 Task: Add an event with the title Client Appreciation Luncheon and Relationship Building, date '2023/11/10', time 7:50 AM to 9:50 AMand add a description: Reviewing the campaign's budget allocation and resource utilization to determine if they were optimized and aligned with the campaign goals. This includes evaluating the cost-effectiveness of various marketing activities and identifying opportunities for cost reduction or reallocation.Select event color  Sage . Add location for the event as: Rotterdam, Netherlands, logged in from the account softage.4@softage.netand send the event invitation to softage.10@softage.net and softage.1@softage.net. Set a reminder for the event Doesn't repeat
Action: Mouse moved to (80, 99)
Screenshot: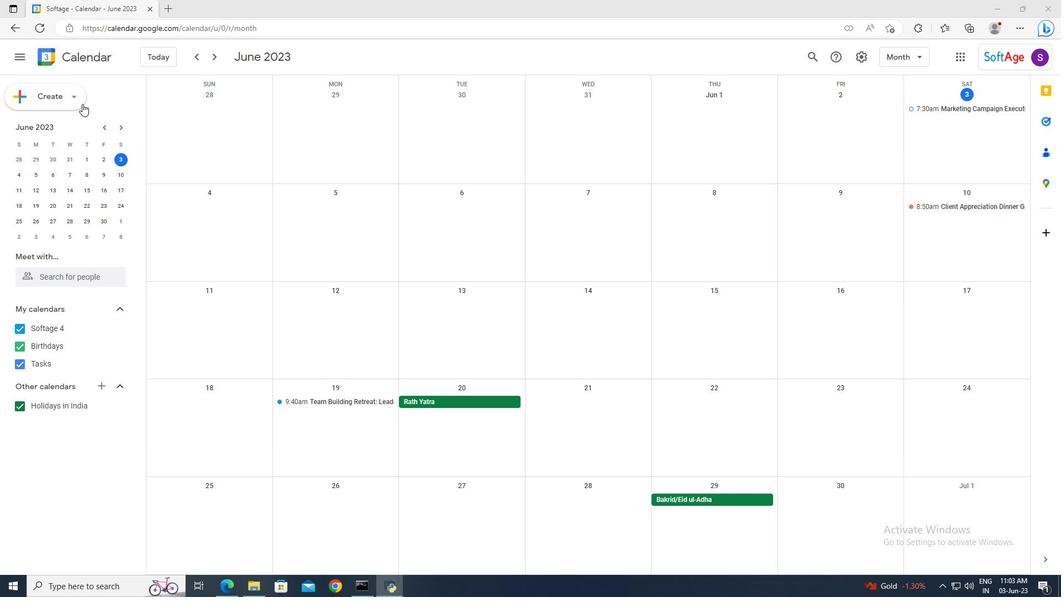 
Action: Mouse pressed left at (80, 99)
Screenshot: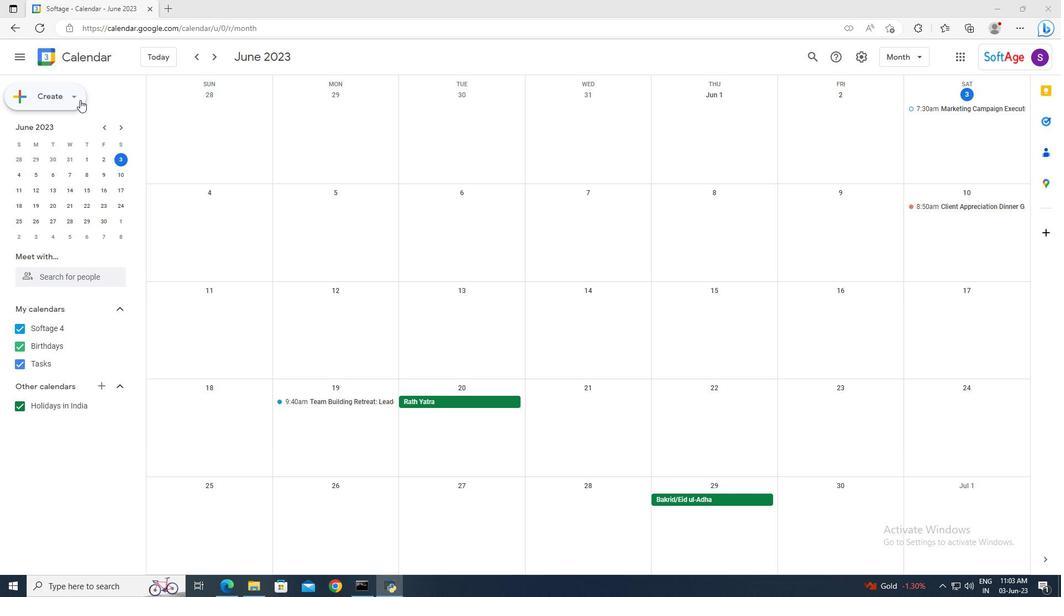 
Action: Mouse moved to (80, 125)
Screenshot: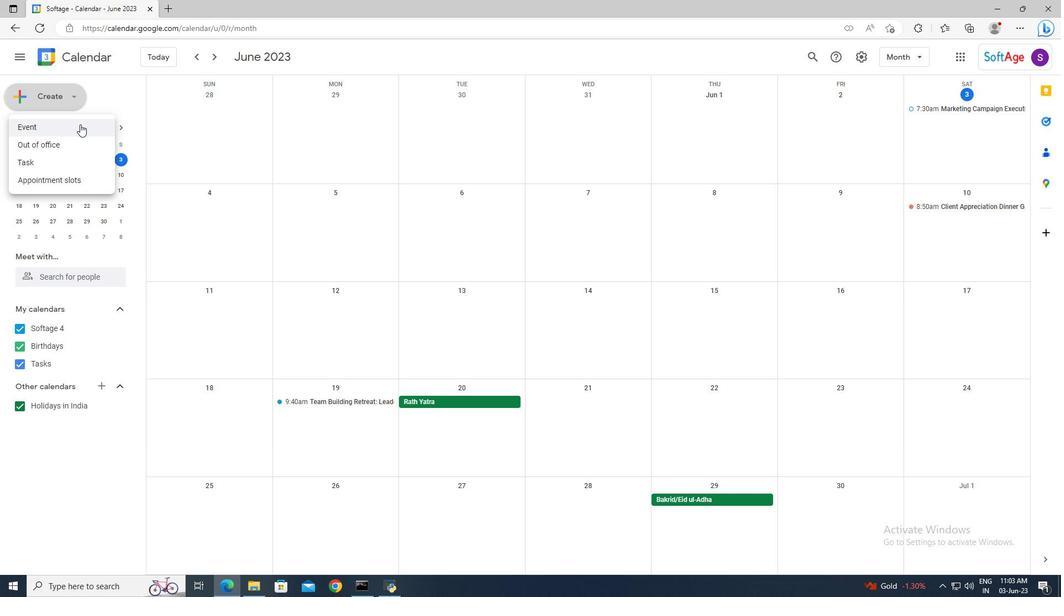 
Action: Mouse pressed left at (80, 125)
Screenshot: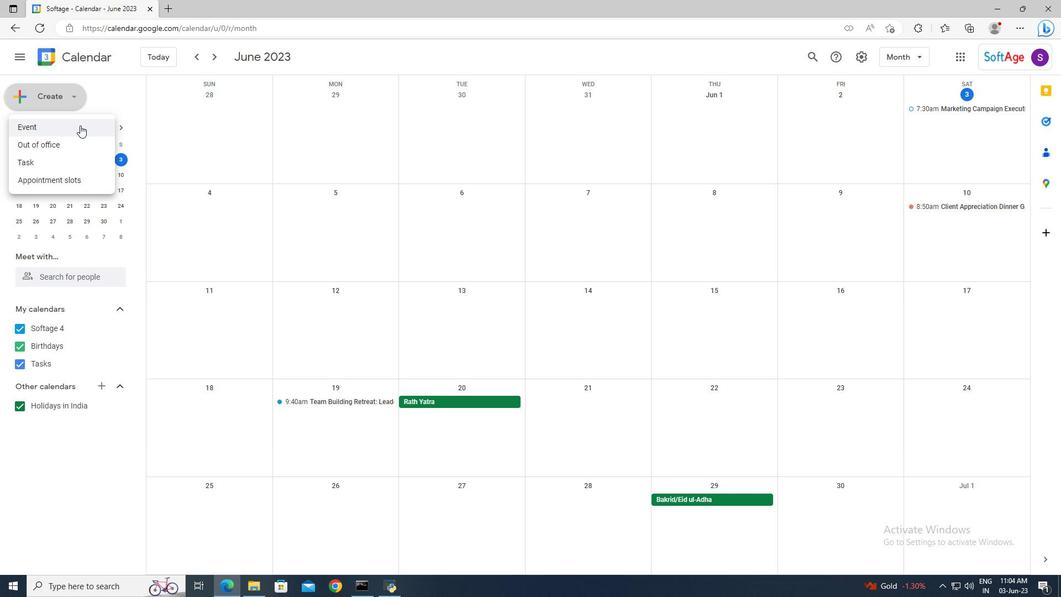 
Action: Mouse moved to (797, 368)
Screenshot: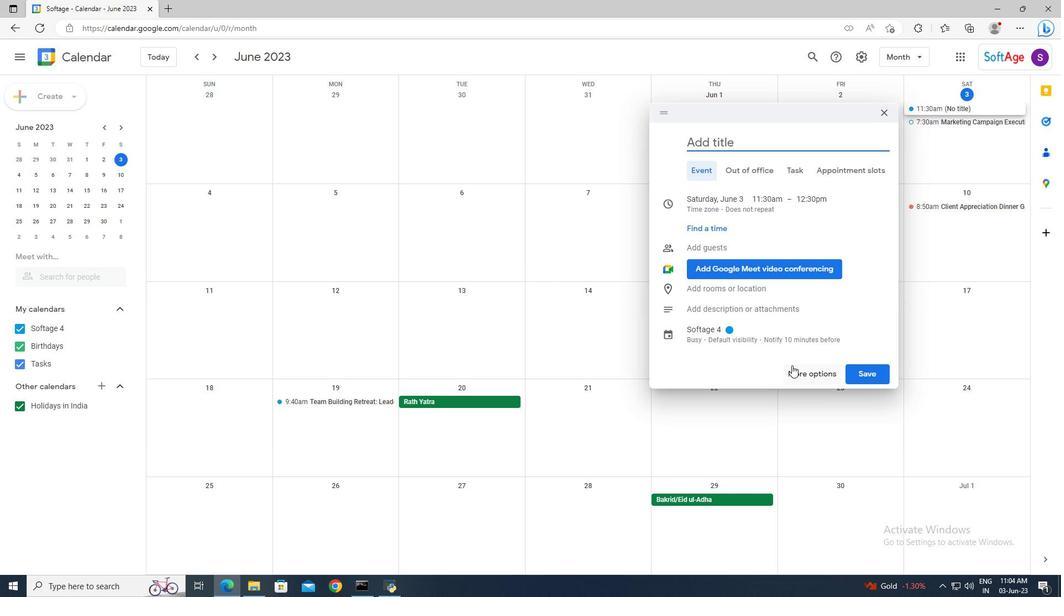 
Action: Mouse pressed left at (797, 368)
Screenshot: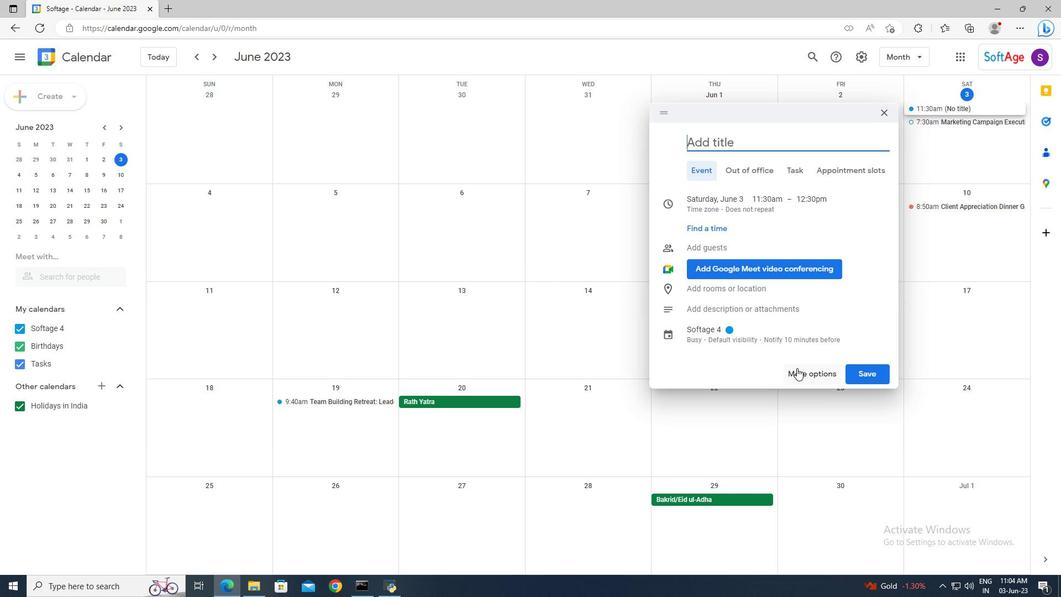 
Action: Mouse moved to (338, 66)
Screenshot: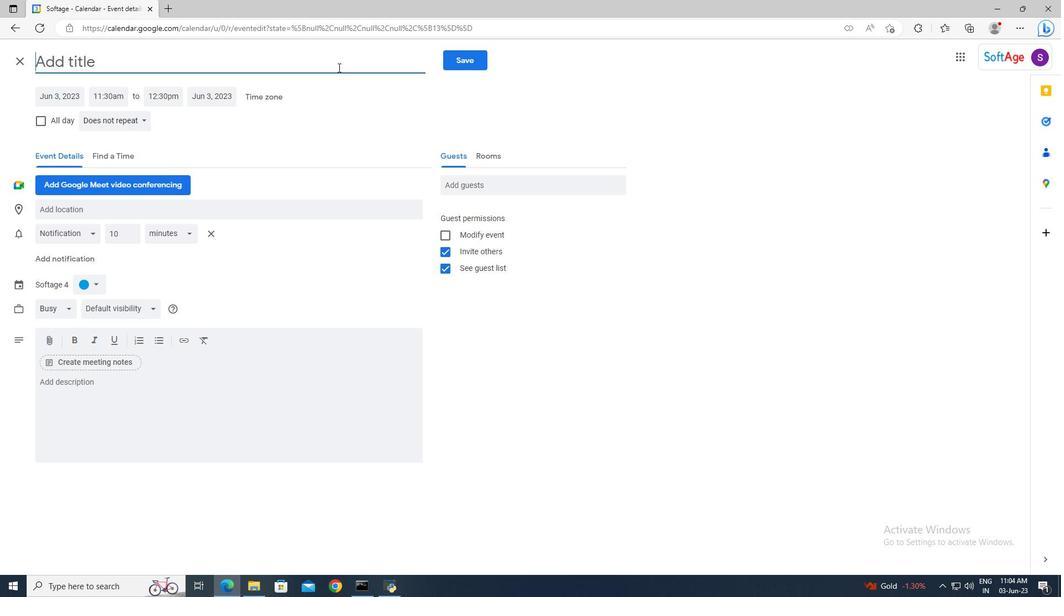 
Action: Mouse pressed left at (338, 66)
Screenshot: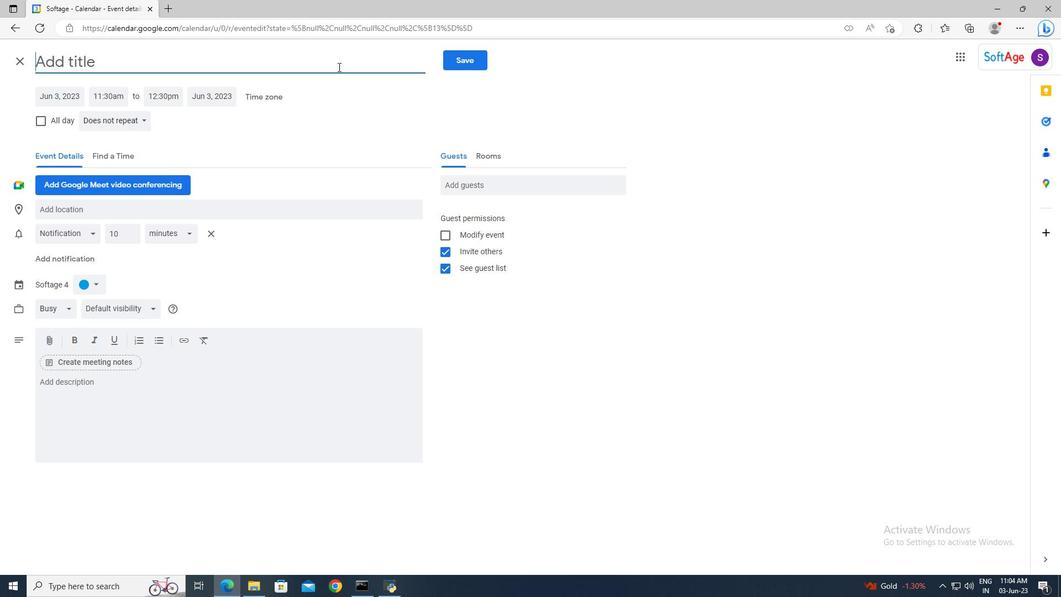 
Action: Key pressed <Key.shift>Client<Key.space><Key.shift>Apr<Key.backspace>preciation<Key.space><Key.shift>Lunceon<Key.backspace><Key.backspace><Key.backspace>heon<Key.space>and<Key.space><Key.shift>Relationship<Key.space><Key.shift>Building
Screenshot: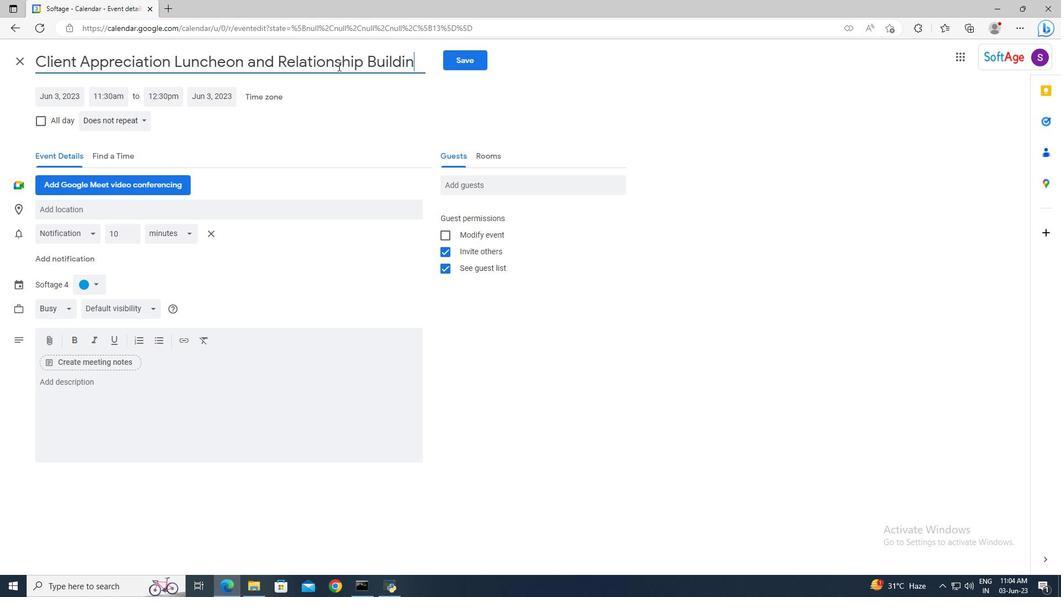 
Action: Mouse moved to (81, 91)
Screenshot: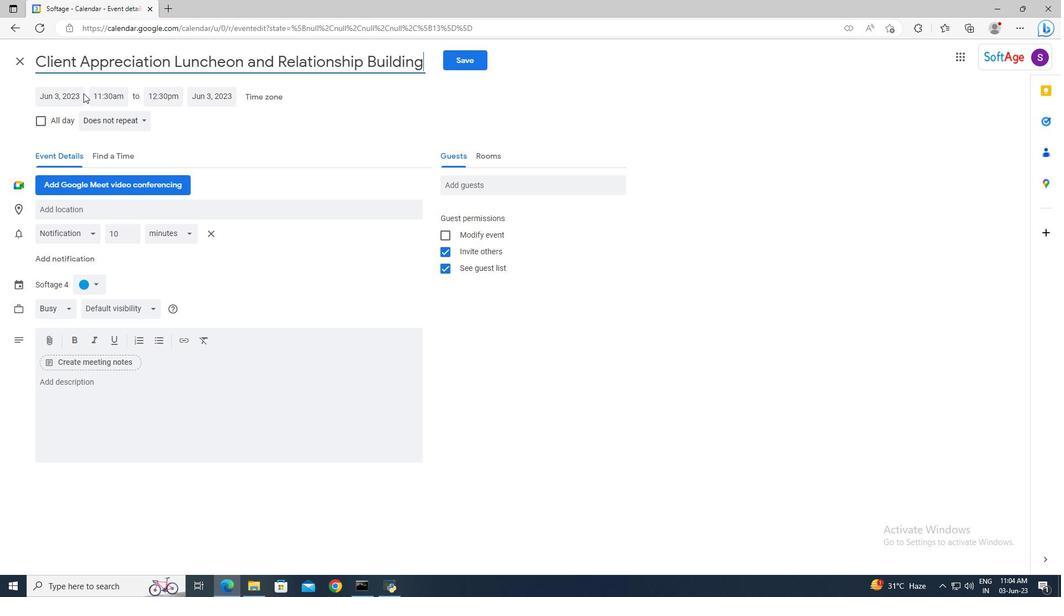 
Action: Mouse pressed left at (81, 91)
Screenshot: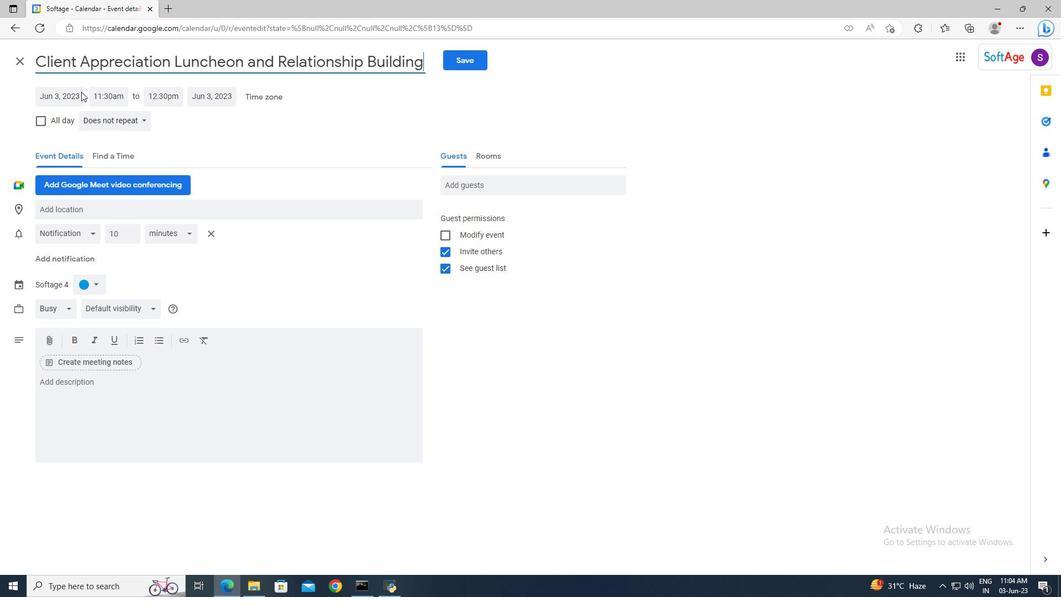 
Action: Mouse moved to (177, 119)
Screenshot: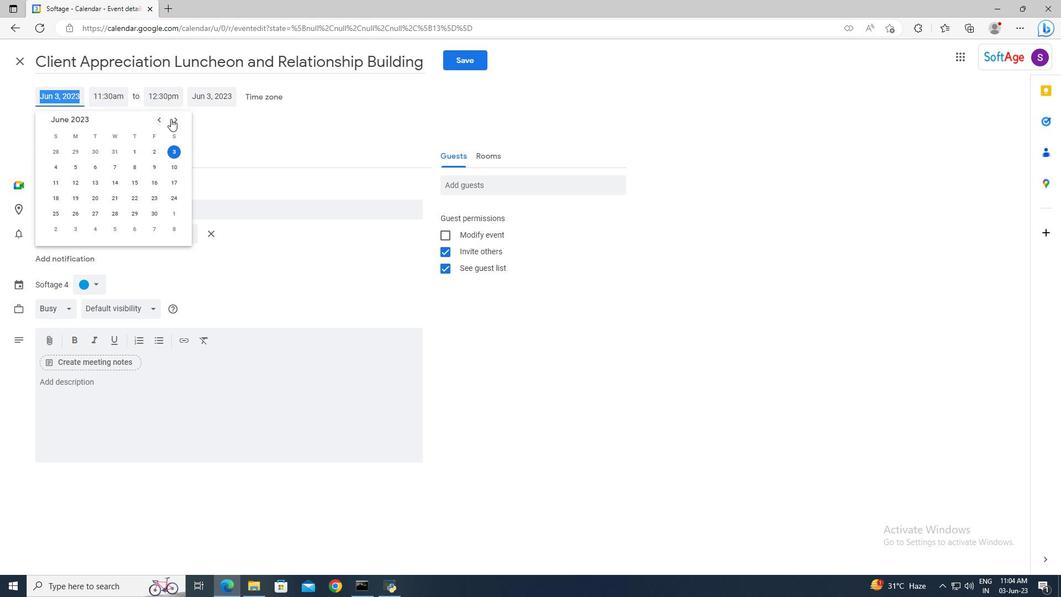 
Action: Mouse pressed left at (177, 119)
Screenshot: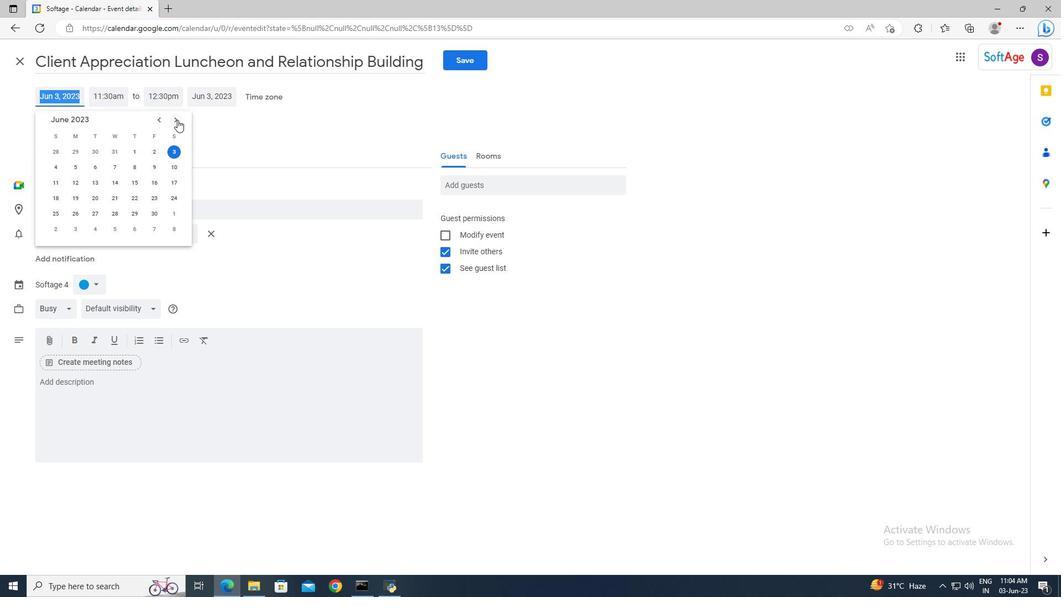 
Action: Mouse pressed left at (177, 119)
Screenshot: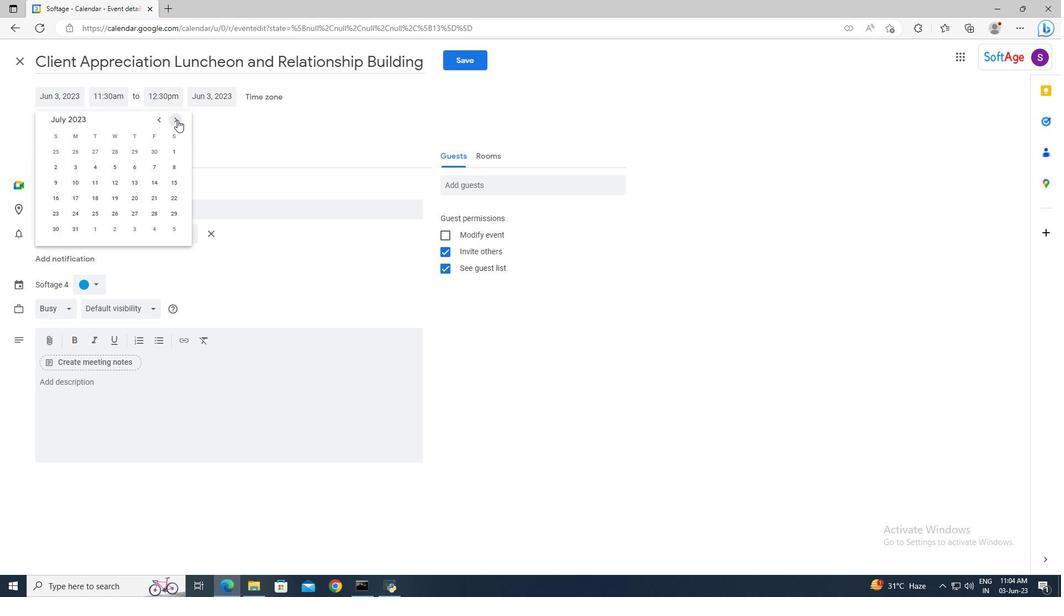 
Action: Mouse pressed left at (177, 119)
Screenshot: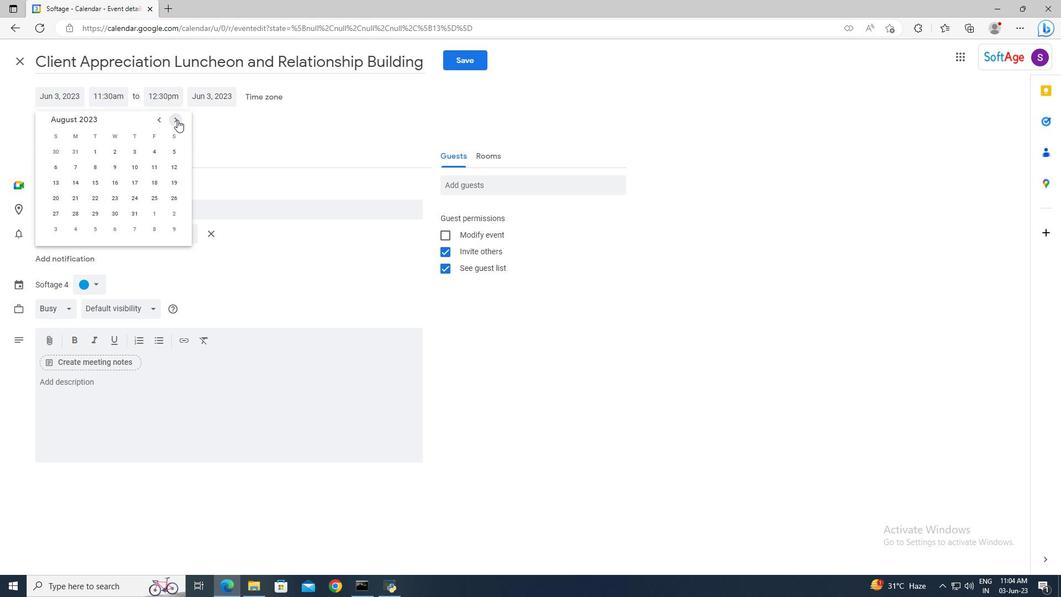 
Action: Mouse pressed left at (177, 119)
Screenshot: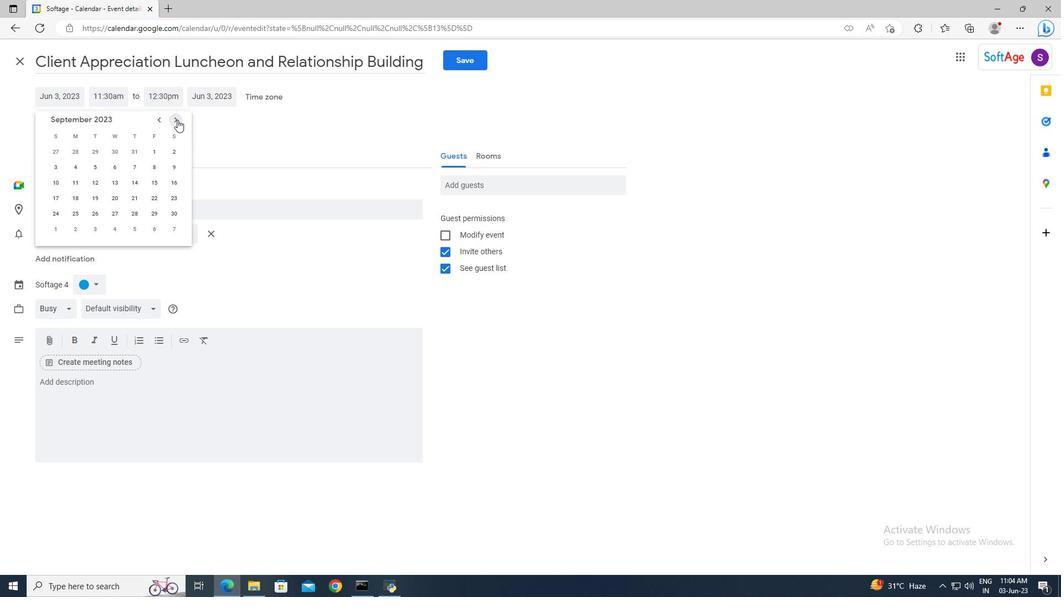 
Action: Mouse pressed left at (177, 119)
Screenshot: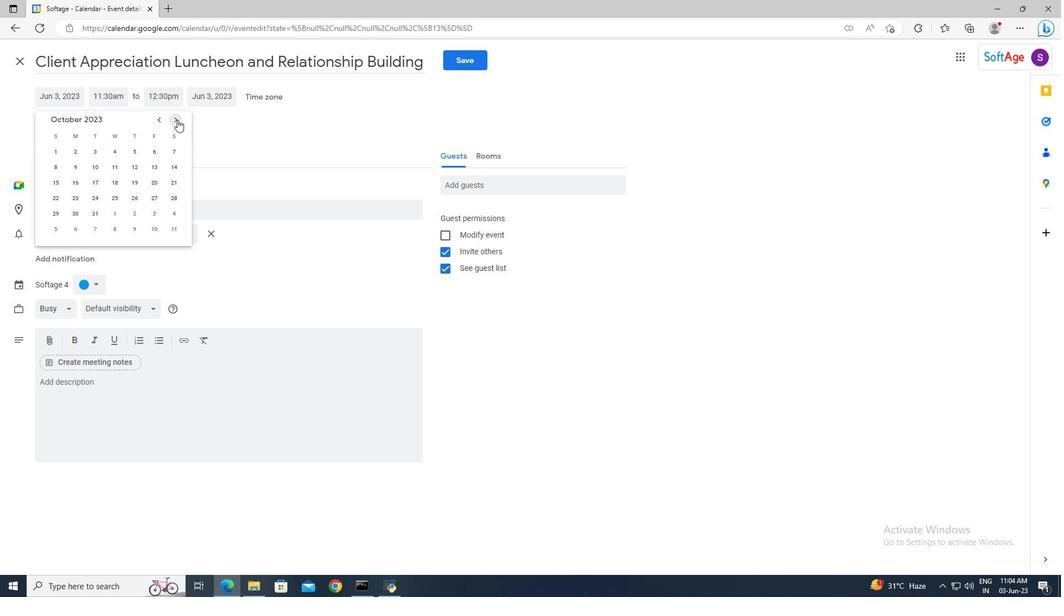 
Action: Mouse moved to (155, 162)
Screenshot: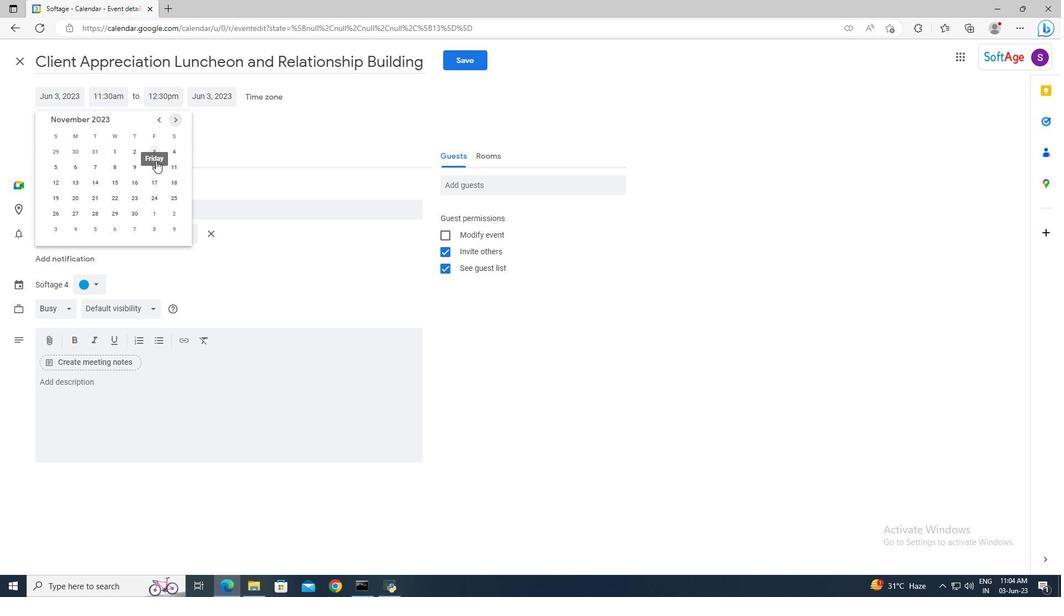
Action: Mouse pressed left at (155, 162)
Screenshot: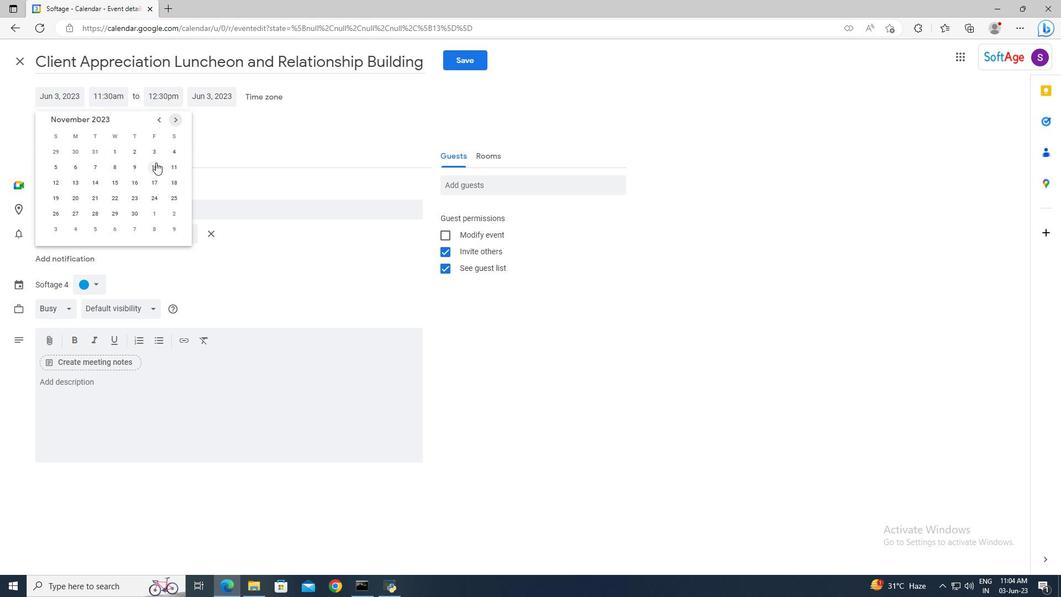 
Action: Mouse moved to (119, 97)
Screenshot: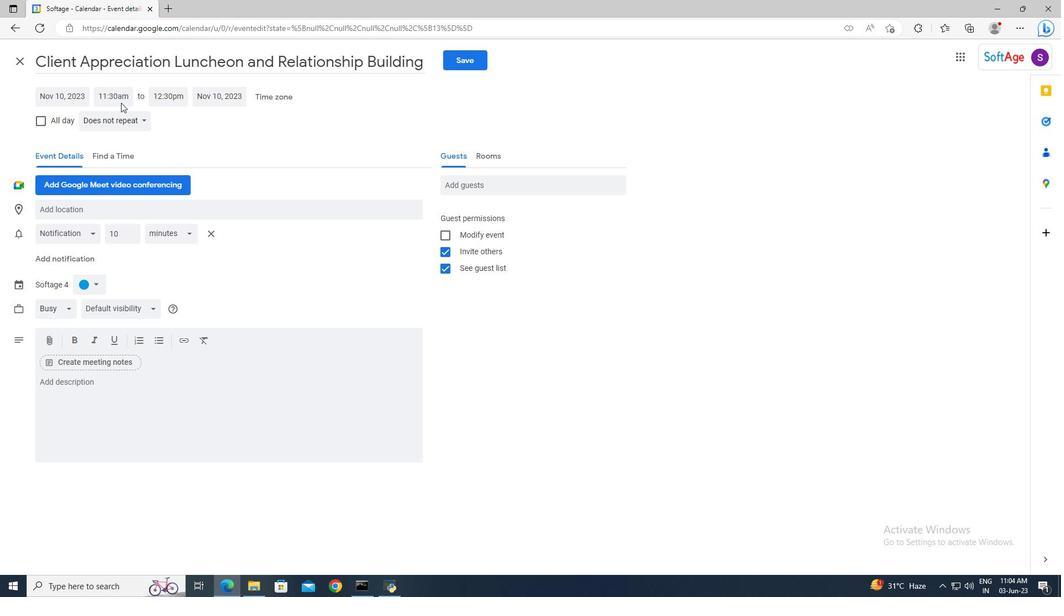 
Action: Mouse pressed left at (119, 97)
Screenshot: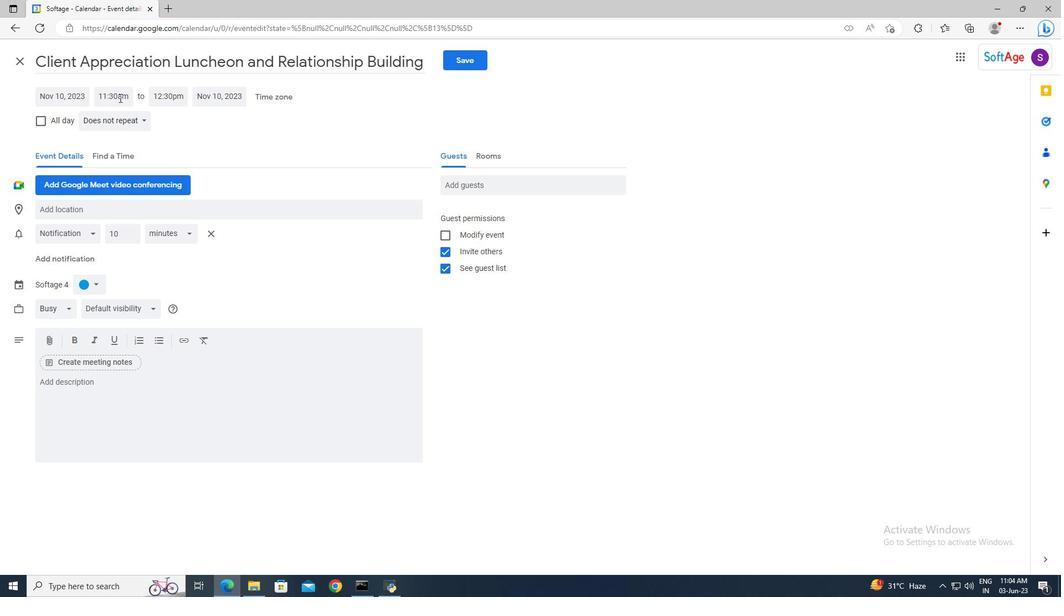 
Action: Key pressed 7<Key.shift>:50am<Key.enter><Key.tab>9<Key.shift>:50<Key.enter>
Screenshot: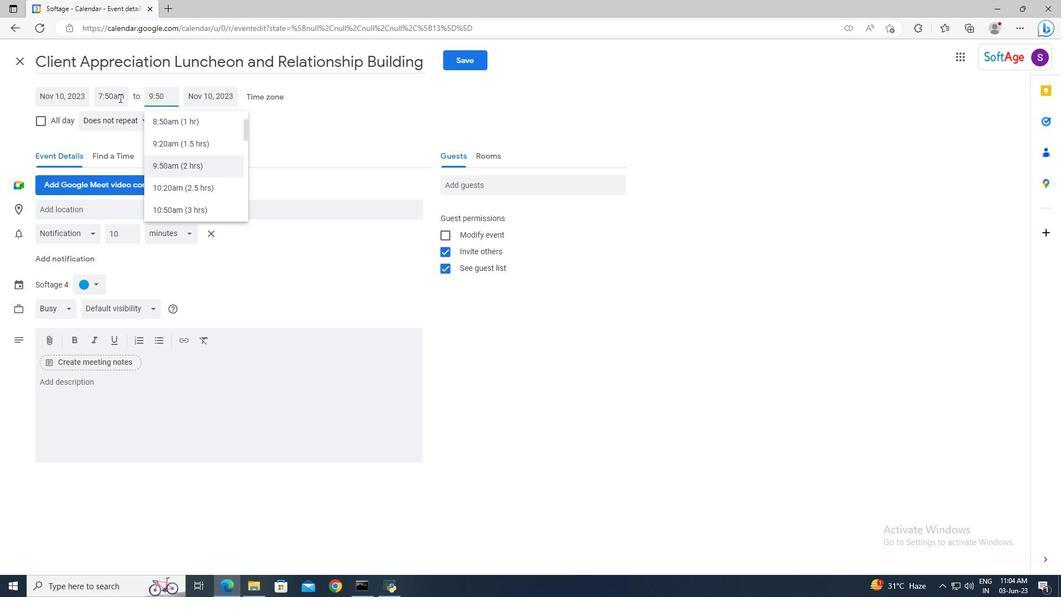 
Action: Mouse moved to (140, 385)
Screenshot: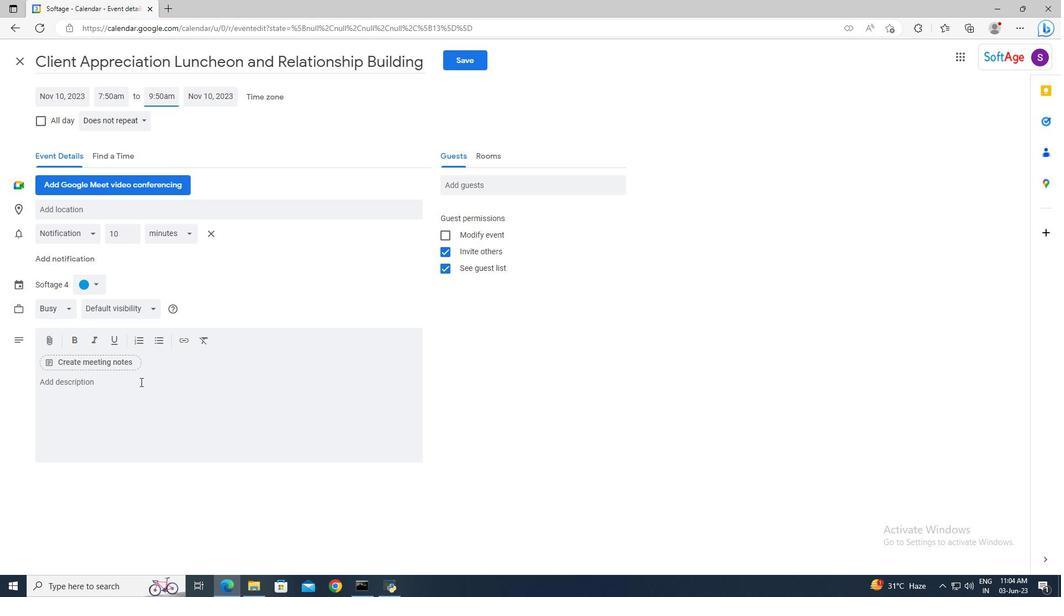 
Action: Mouse pressed left at (140, 385)
Screenshot: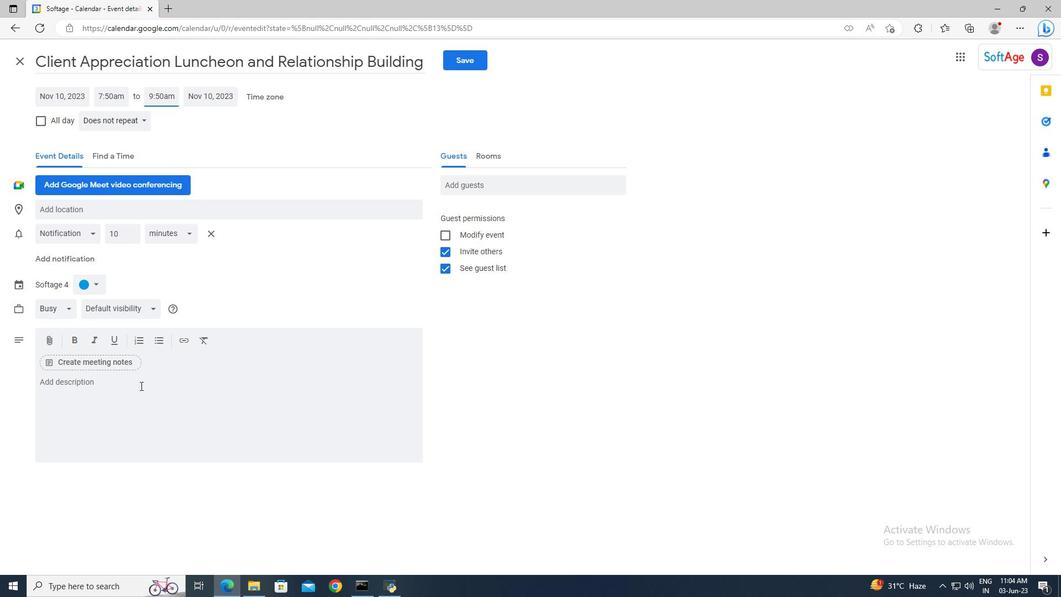 
Action: Mouse moved to (140, 385)
Screenshot: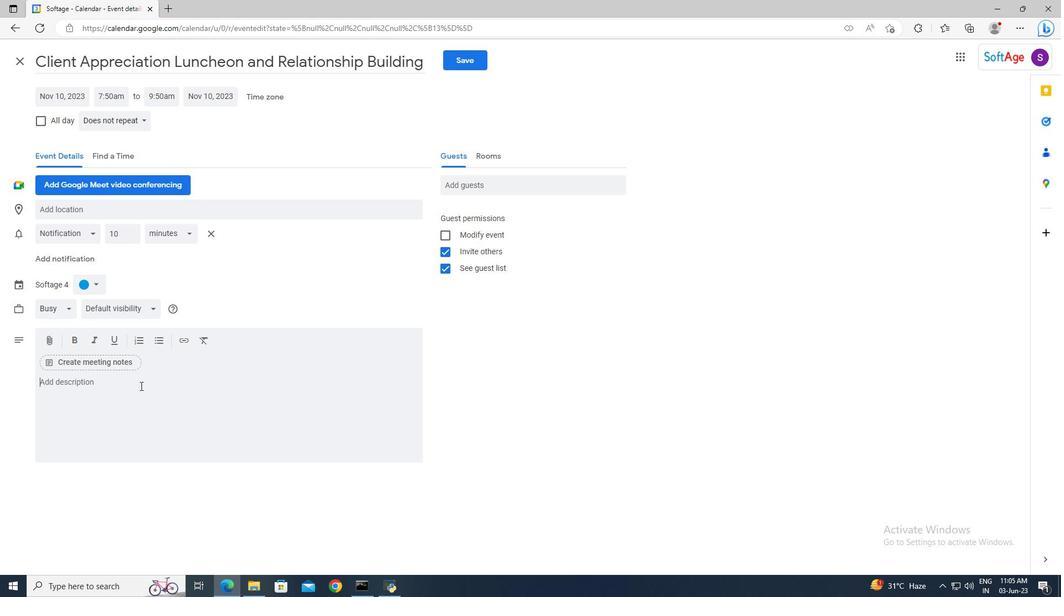 
Action: Key pressed <Key.shift>Reviewing<Key.space>the<Key.space>campaign's<Key.space>budget<Key.space>allocation<Key.space>and<Key.space>resource<Key.space>utilization<Key.space>to<Key.space>determine<Key.space>if<Key.space>they<Key.space>were<Key.space>optimized<Key.space>and<Key.space>aligned<Key.space>with<Key.space>the<Key.space>campaign<Key.space>goals.<Key.space><Key.shift>This<Key.space>includes<Key.space>evaluating<Key.space>the<Key.space>cost-effectiveness<Key.space>of<Key.space>various<Key.space>marketing<Key.space>activities<Key.space>and<Key.space>identifying<Key.space>opportunities<Key.space>for<Key.space>cost<Key.space>reduction<Key.space>or<Key.space>reallocation.
Screenshot: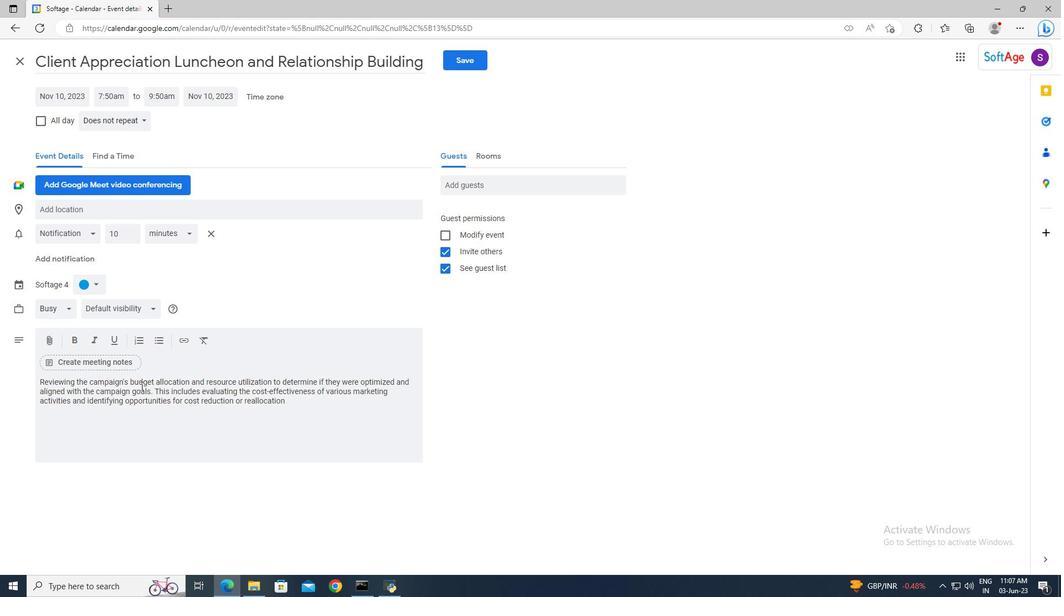 
Action: Mouse moved to (98, 281)
Screenshot: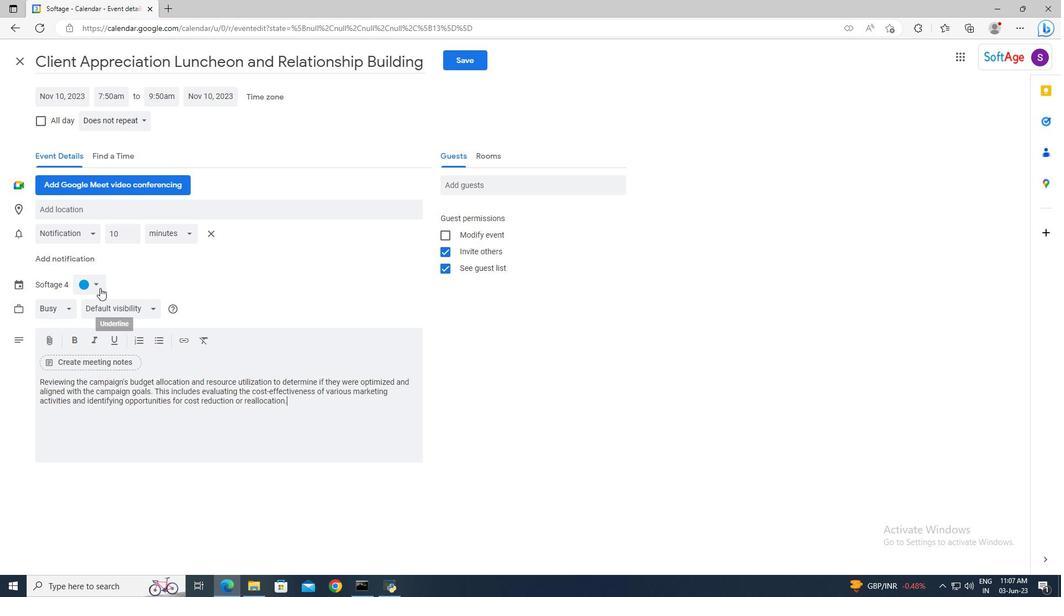 
Action: Mouse pressed left at (98, 281)
Screenshot: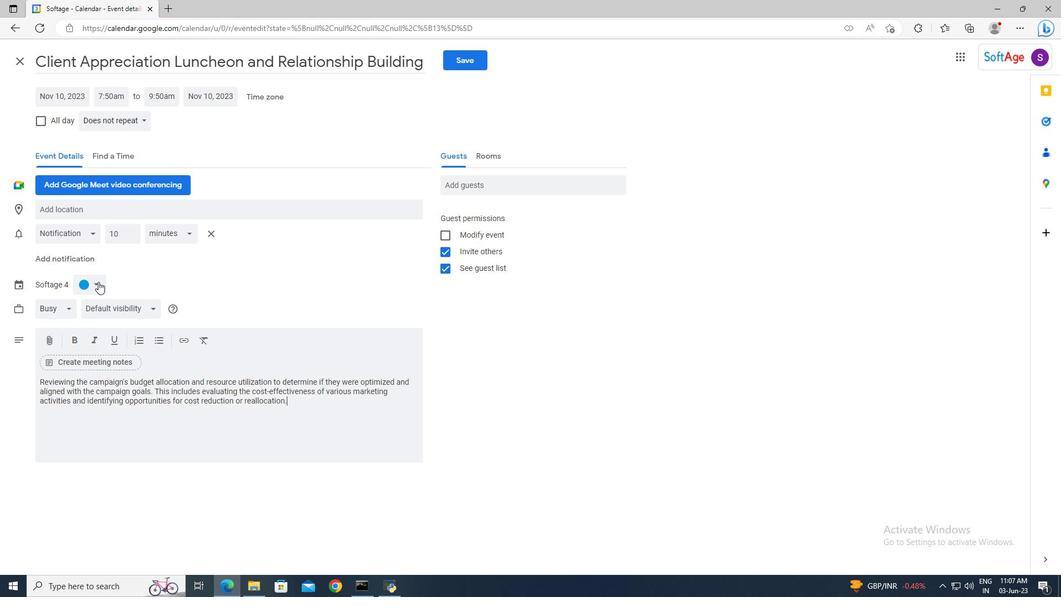 
Action: Mouse moved to (84, 312)
Screenshot: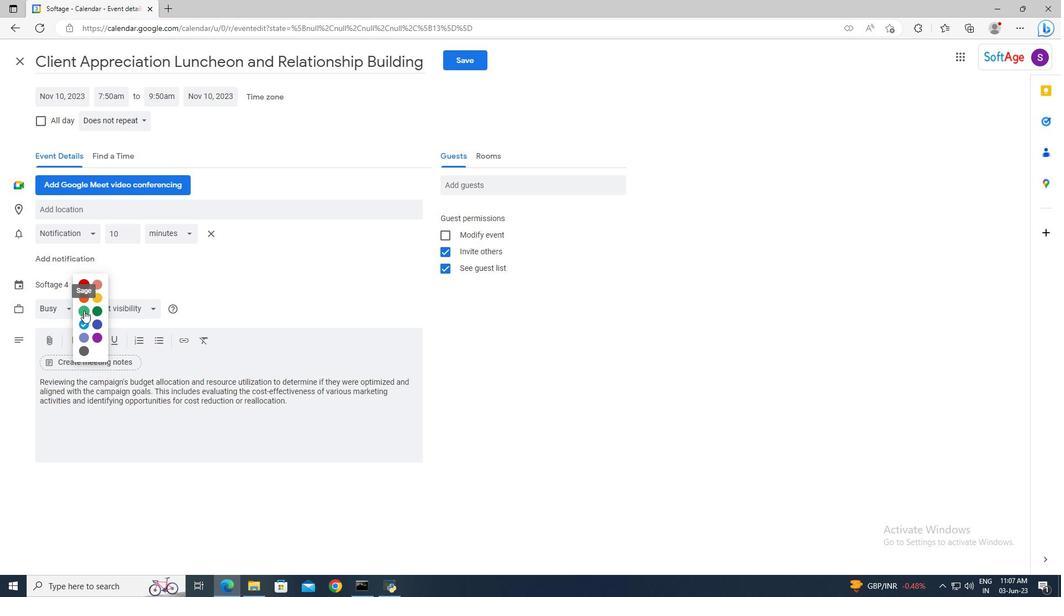 
Action: Mouse pressed left at (84, 312)
Screenshot: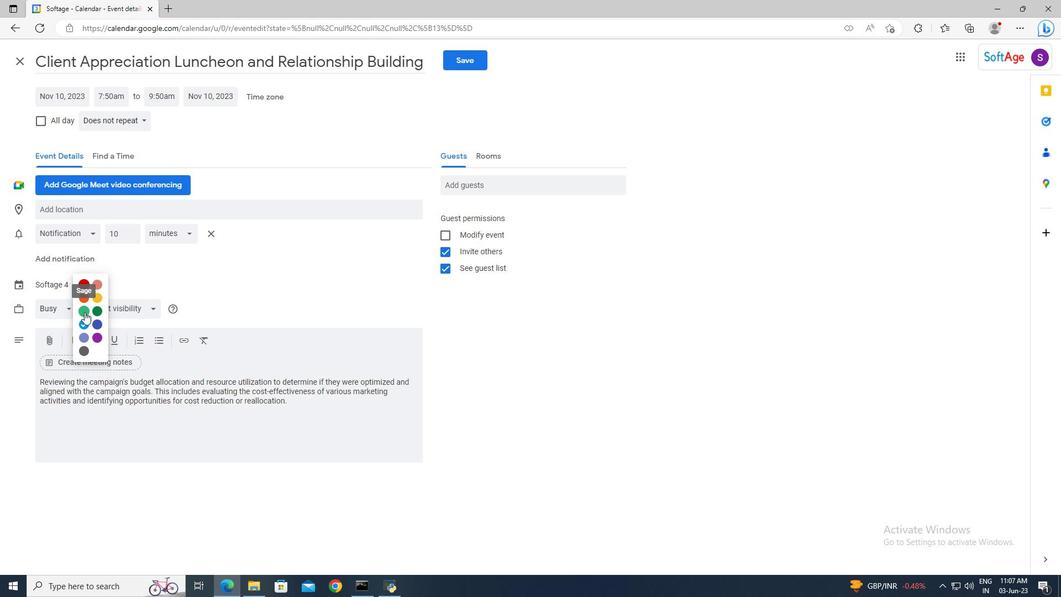 
Action: Mouse moved to (95, 208)
Screenshot: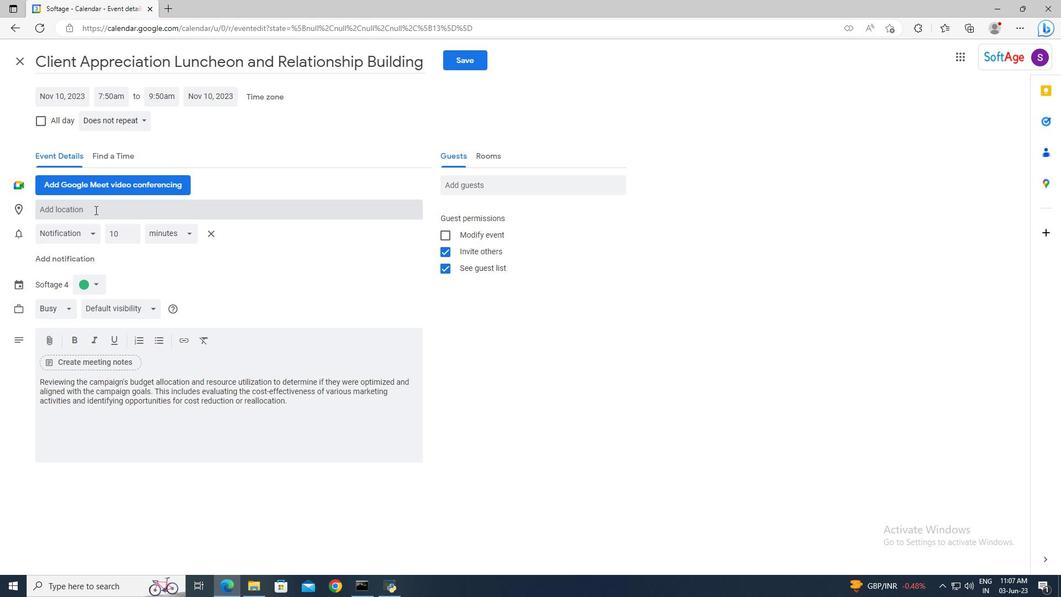 
Action: Mouse pressed left at (95, 208)
Screenshot: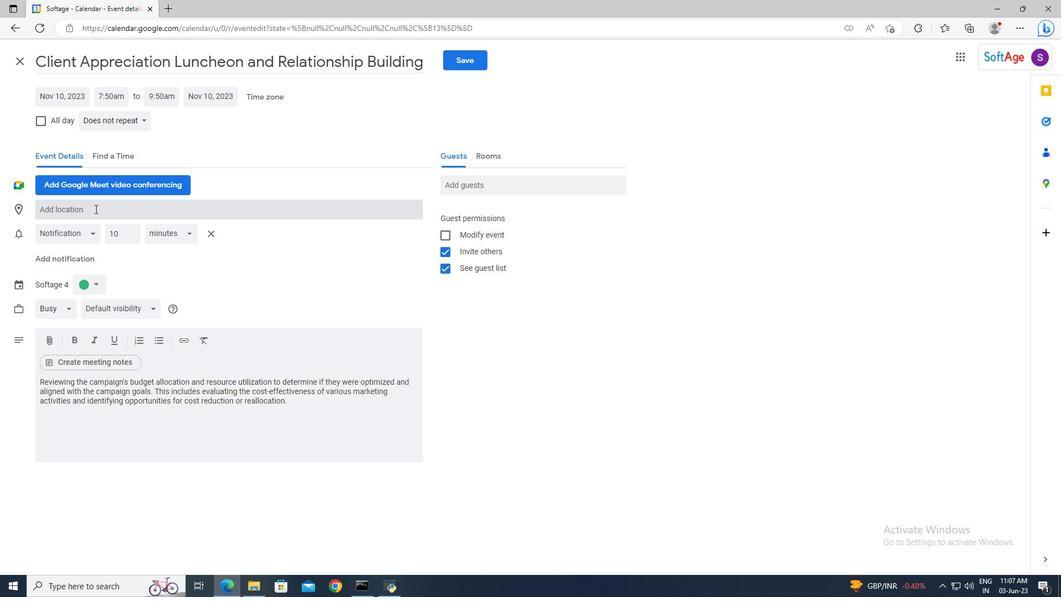 
Action: Key pressed <Key.shift>Rotterdam,<Key.space><Key.shift>Netherlands
Screenshot: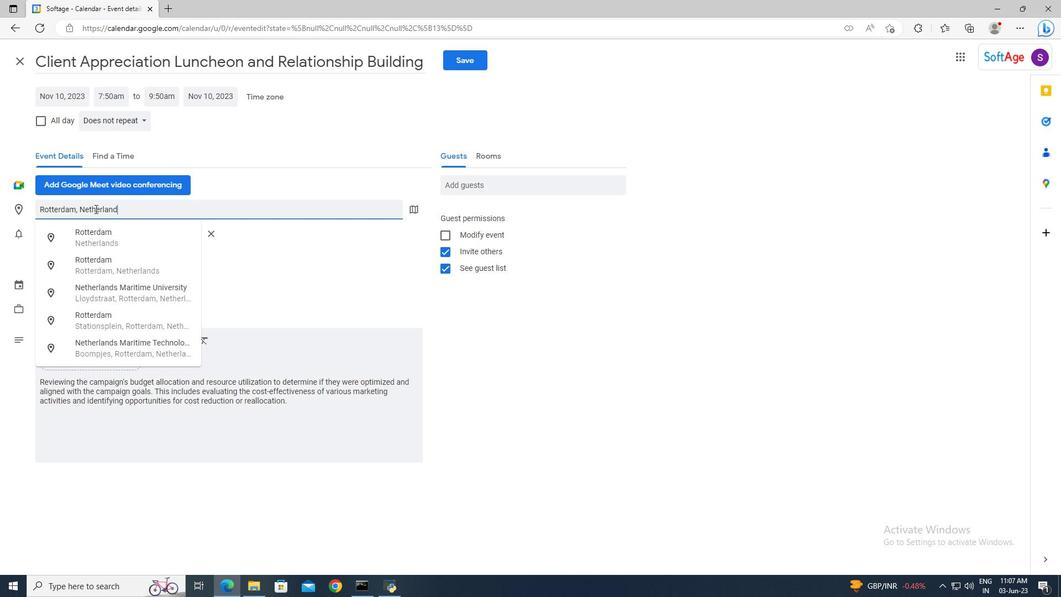 
Action: Mouse moved to (101, 229)
Screenshot: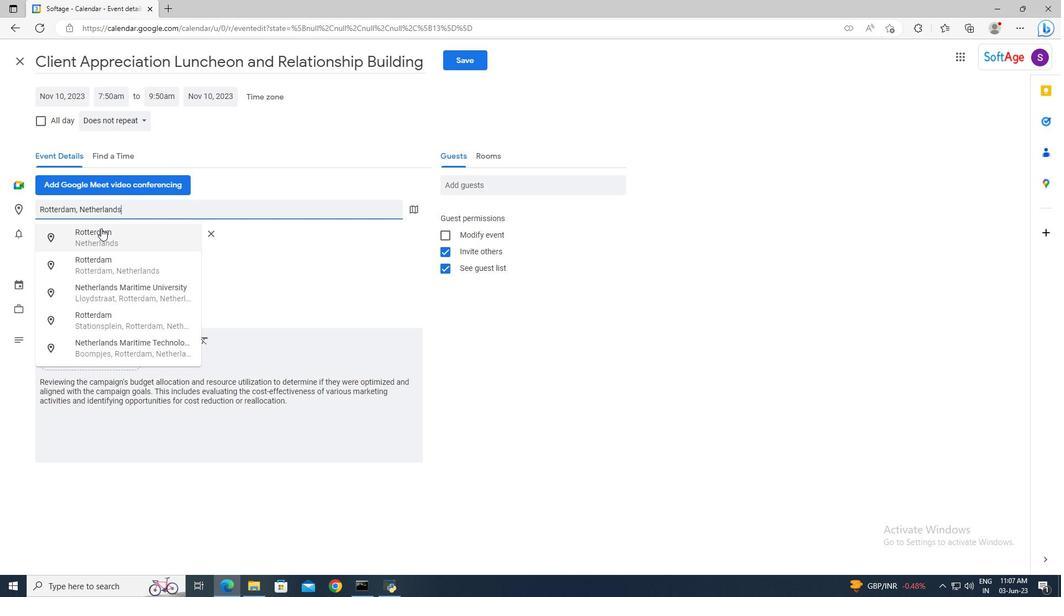 
Action: Mouse pressed left at (101, 229)
Screenshot: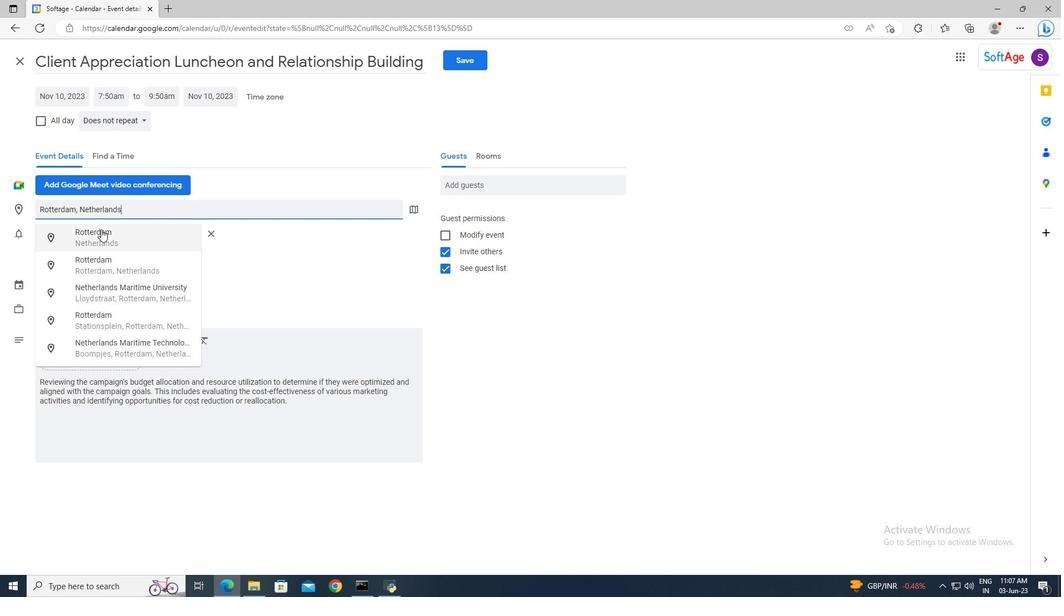 
Action: Mouse moved to (460, 189)
Screenshot: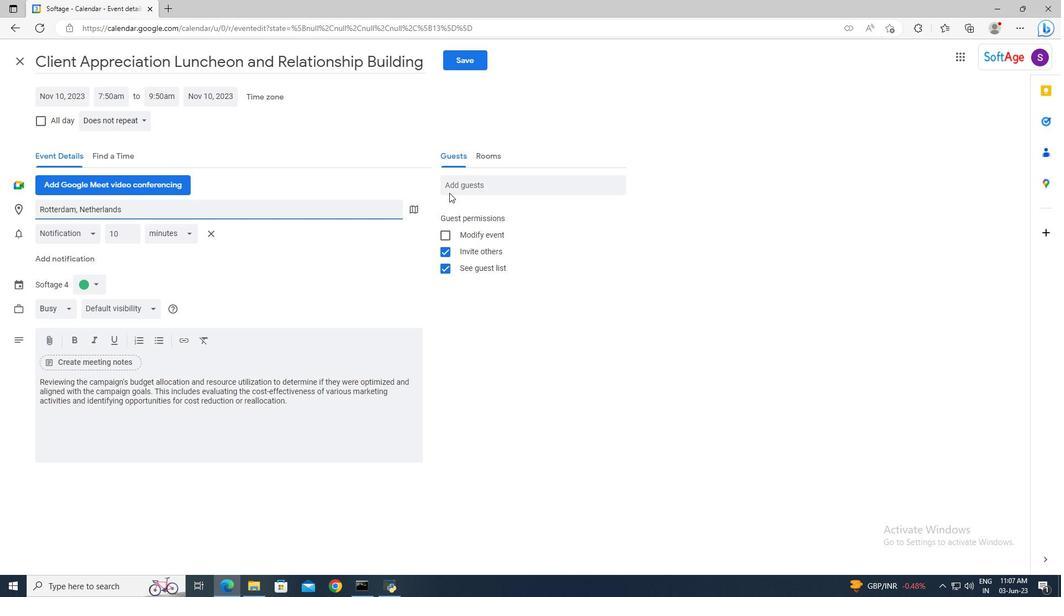 
Action: Mouse pressed left at (460, 189)
Screenshot: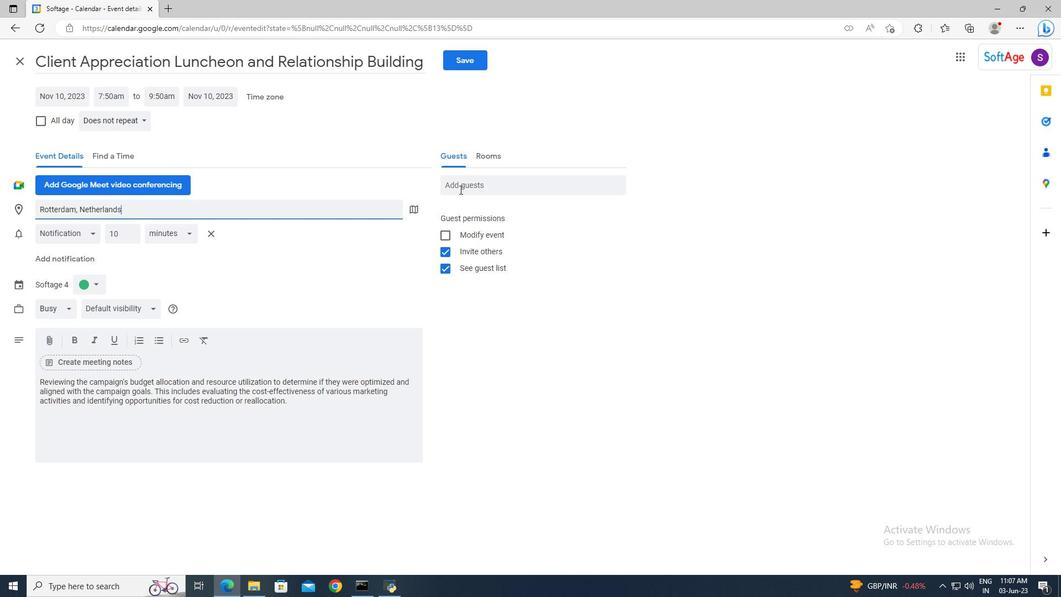 
Action: Key pressed softage.10<Key.shift>@softage.net<Key.enter>softage.1<Key.shift><Key.shift><Key.shift>@softage.net<Key.enter>
Screenshot: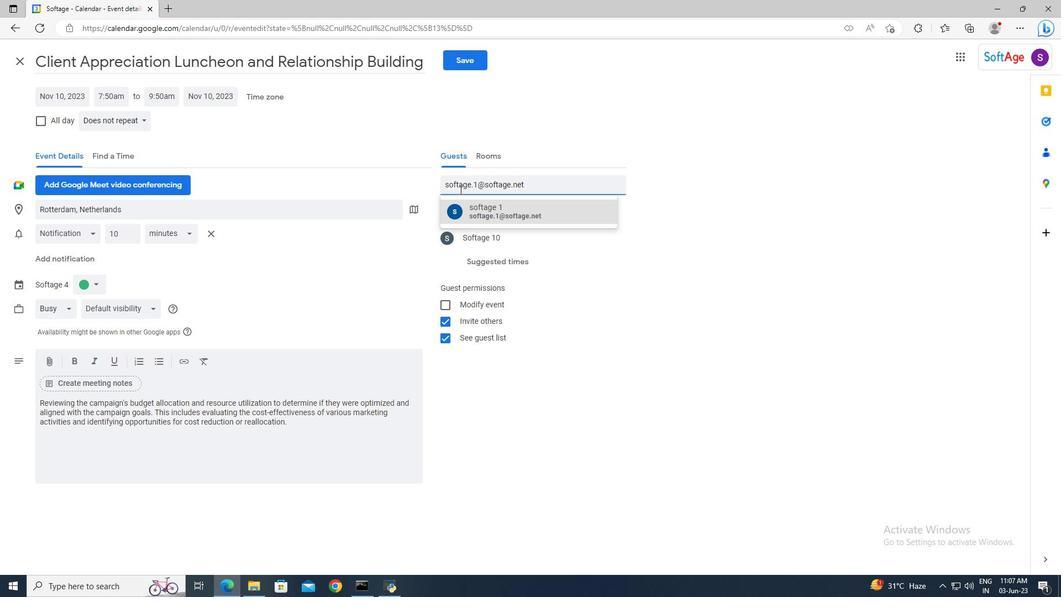
Action: Mouse moved to (137, 120)
Screenshot: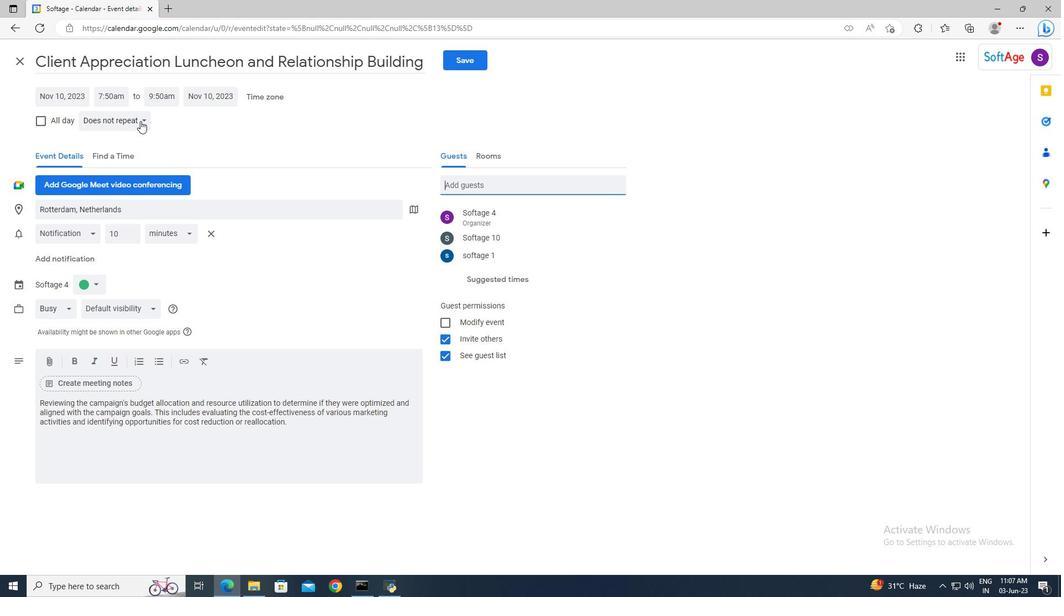 
Action: Mouse pressed left at (137, 120)
Screenshot: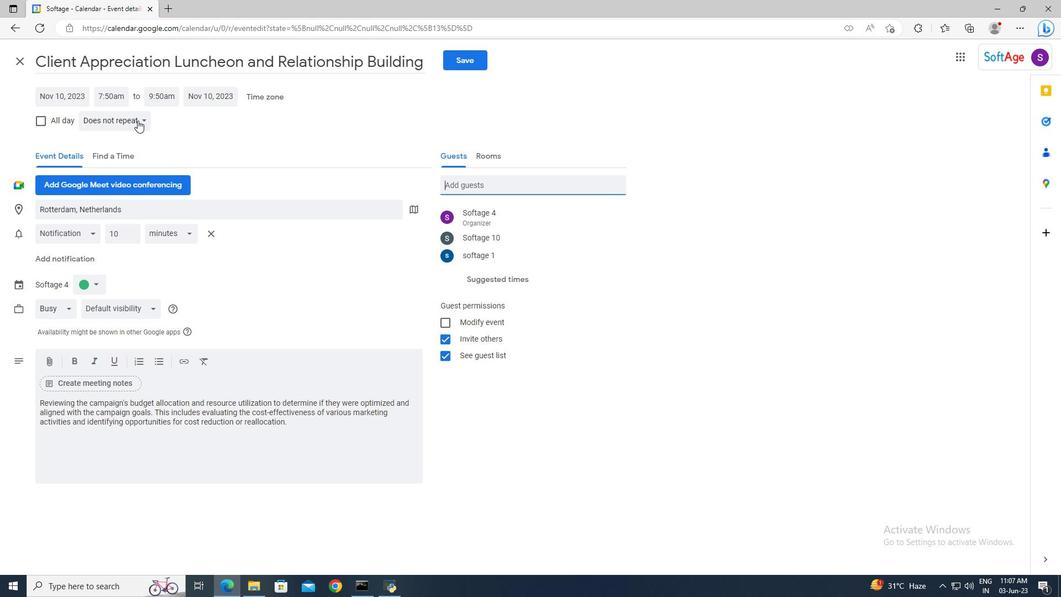 
Action: Mouse pressed left at (137, 120)
Screenshot: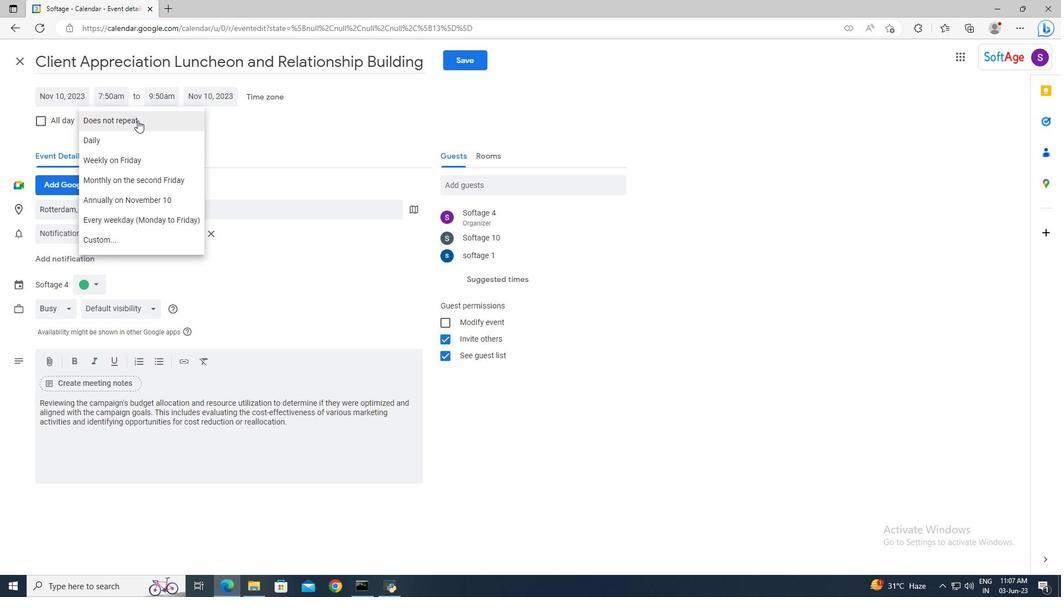 
Action: Mouse moved to (455, 58)
Screenshot: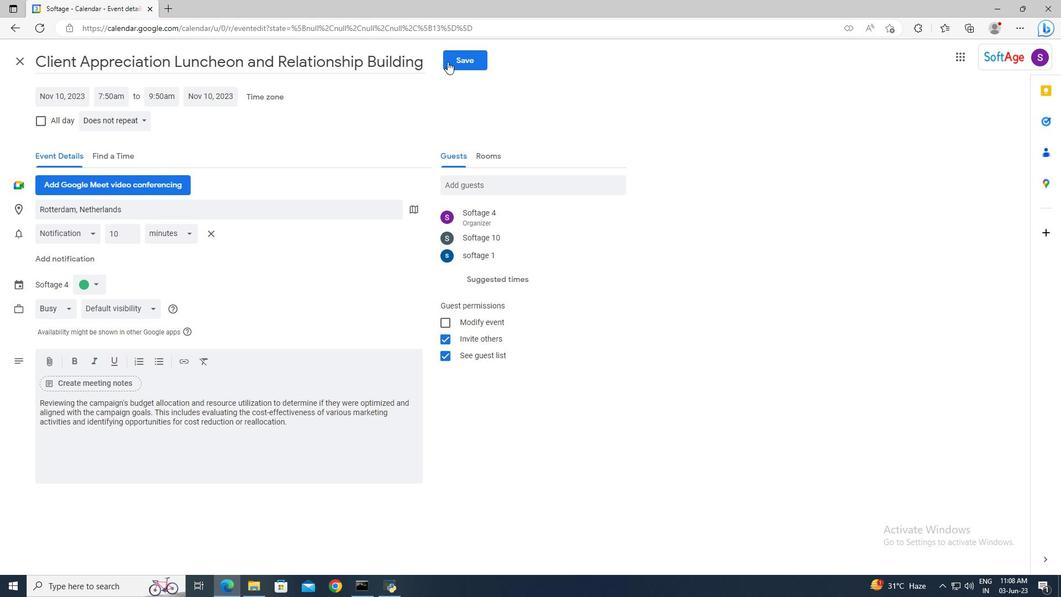 
Action: Mouse pressed left at (455, 58)
Screenshot: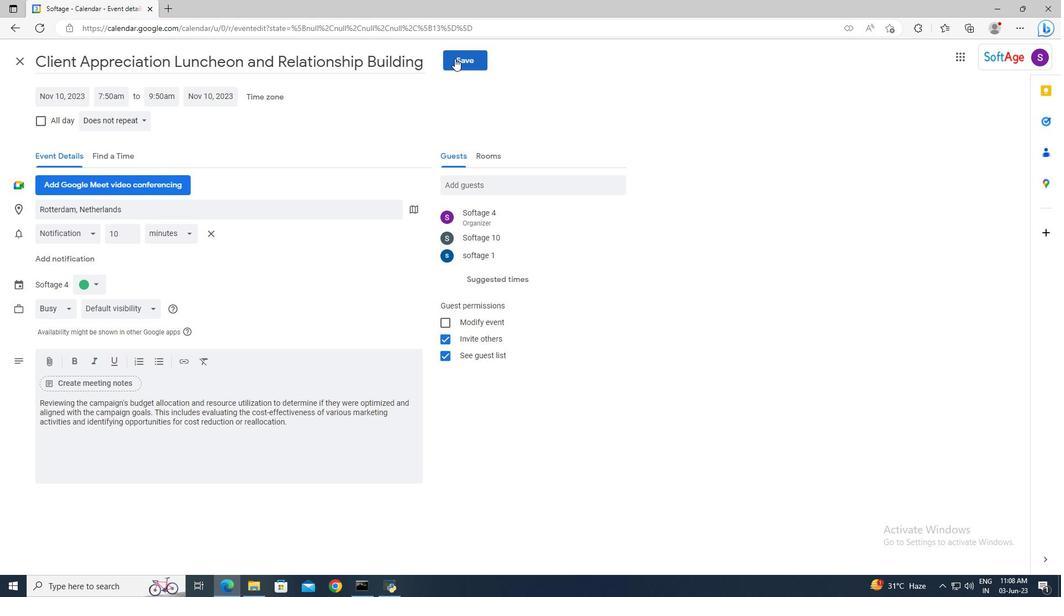 
Action: Mouse moved to (634, 336)
Screenshot: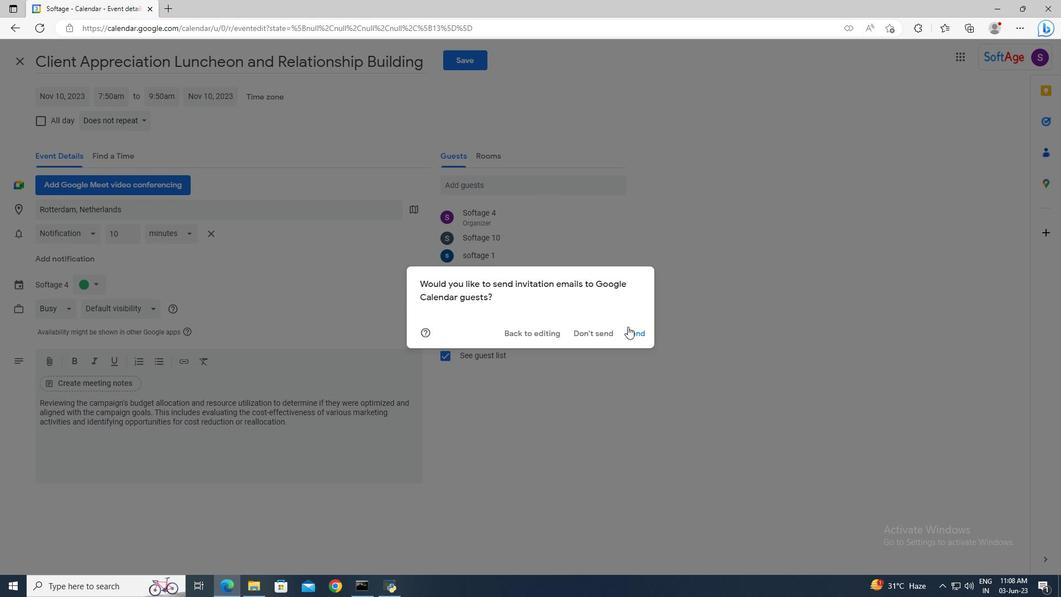 
Action: Mouse pressed left at (634, 336)
Screenshot: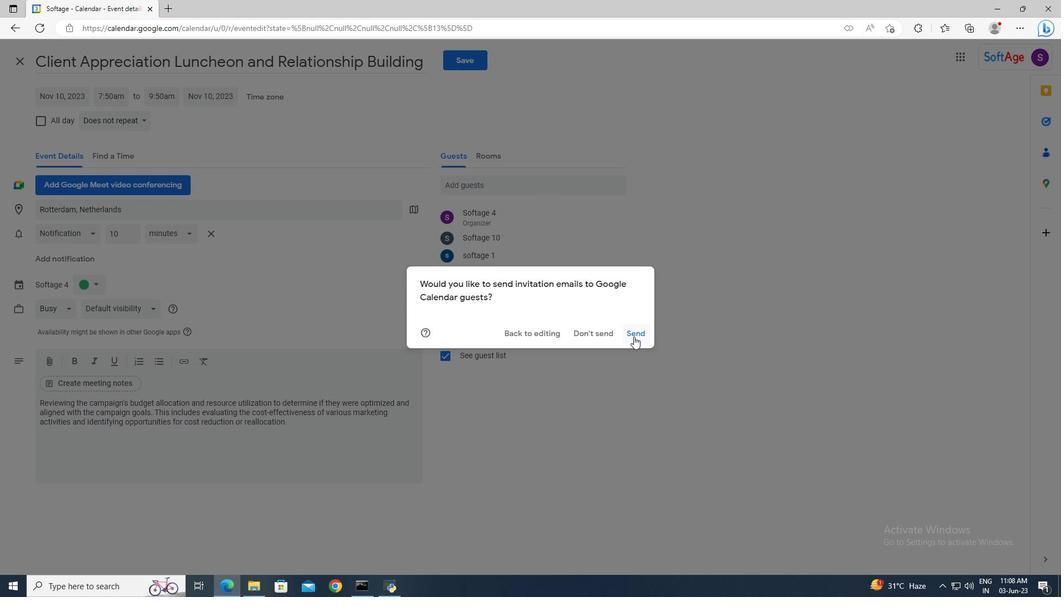 
